 Task: Change the effects list of the visualizer filter to spectrum.
Action: Mouse moved to (110, 14)
Screenshot: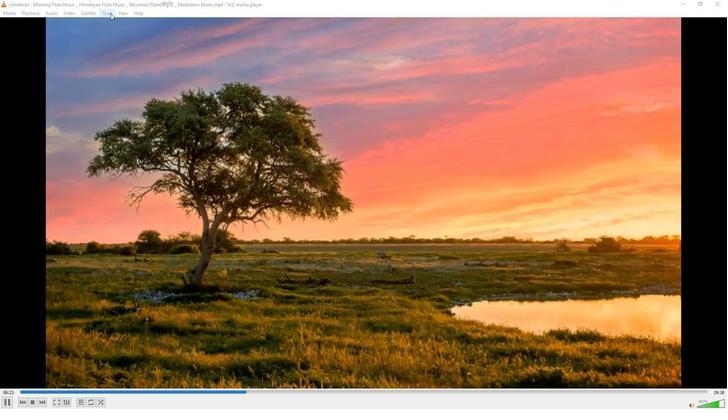 
Action: Mouse pressed left at (110, 14)
Screenshot: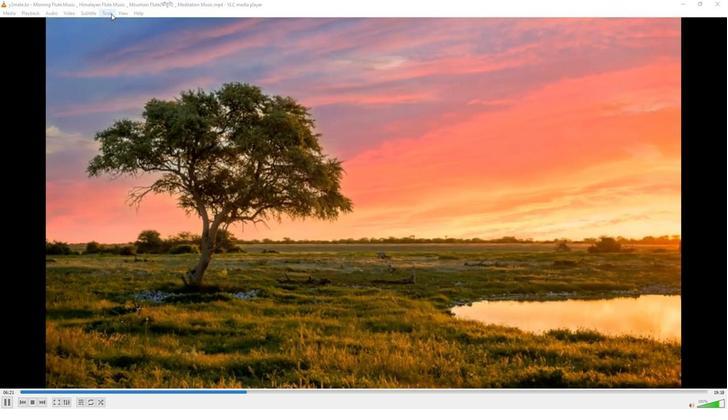 
Action: Mouse moved to (121, 104)
Screenshot: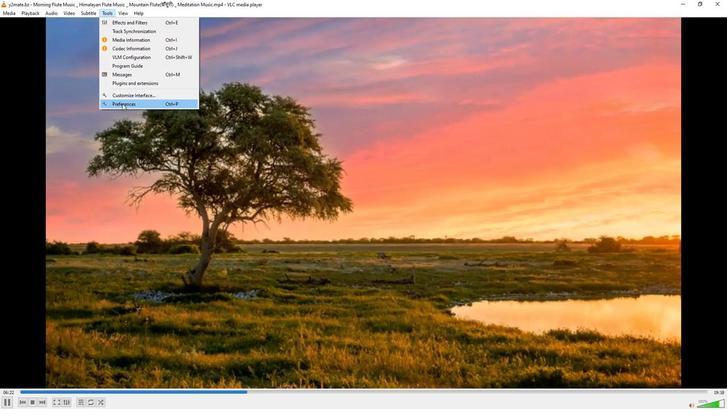 
Action: Mouse pressed left at (121, 104)
Screenshot: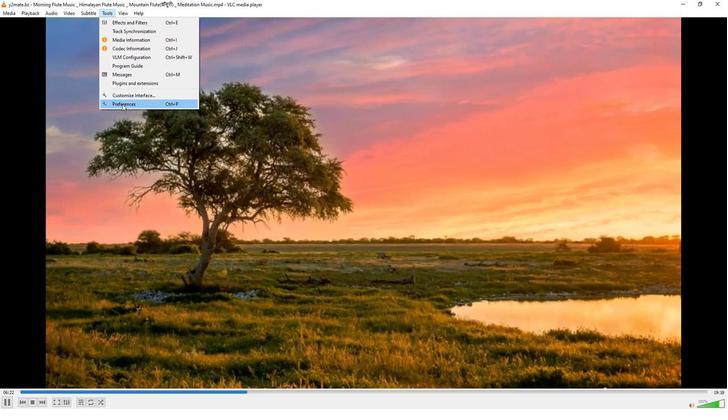 
Action: Mouse moved to (241, 332)
Screenshot: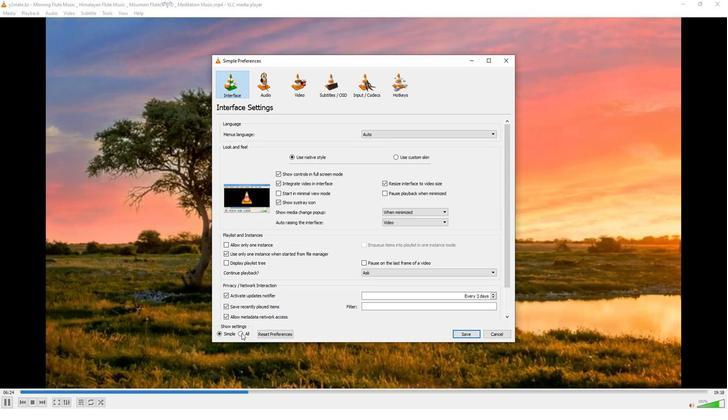 
Action: Mouse pressed left at (241, 332)
Screenshot: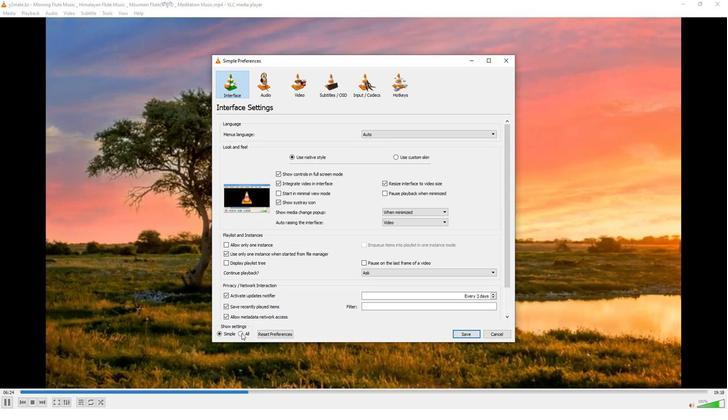 
Action: Mouse moved to (230, 184)
Screenshot: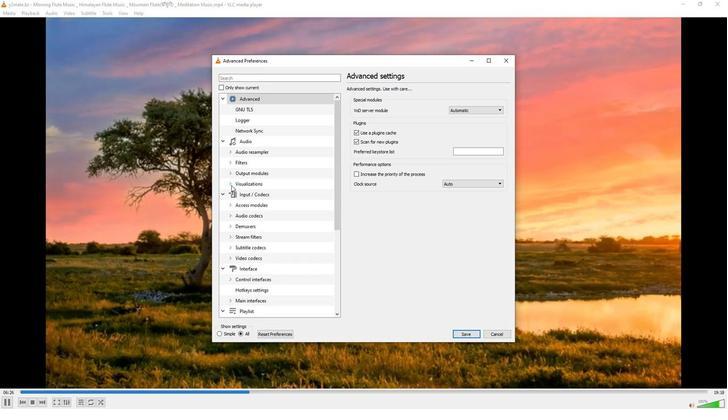 
Action: Mouse pressed left at (230, 184)
Screenshot: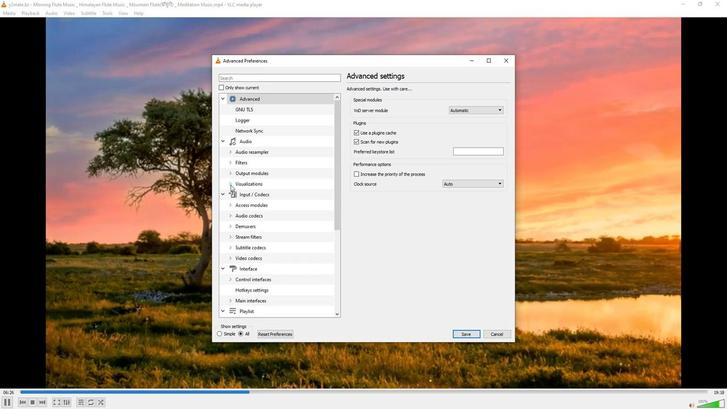 
Action: Mouse moved to (247, 228)
Screenshot: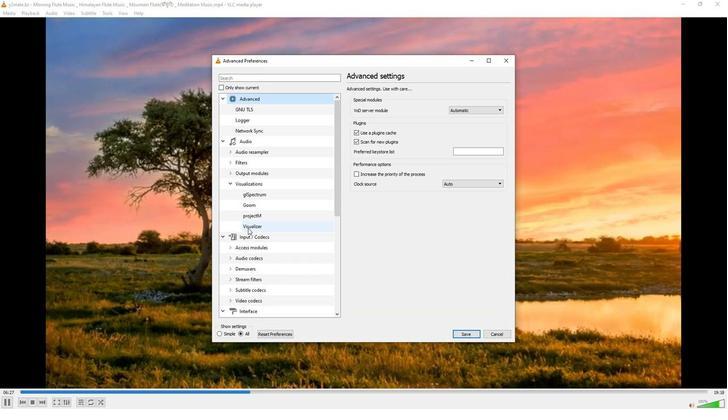 
Action: Mouse pressed left at (247, 228)
Screenshot: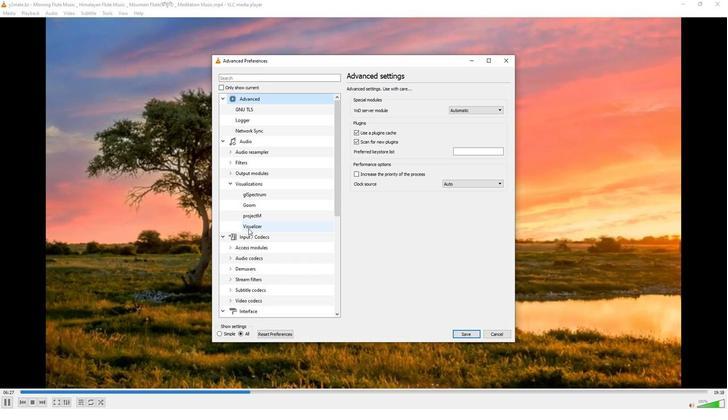 
Action: Mouse moved to (472, 111)
Screenshot: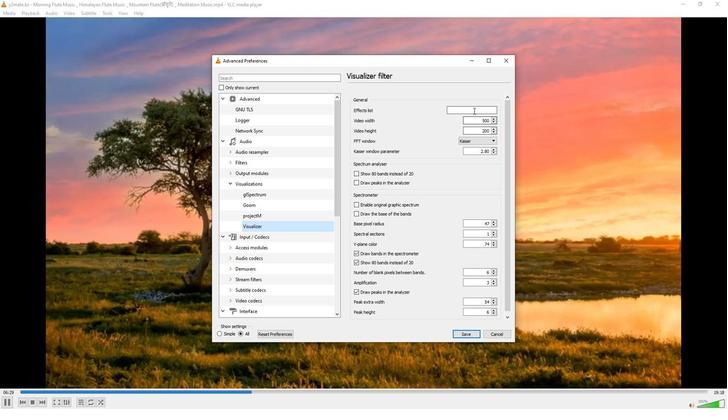 
Action: Mouse pressed left at (472, 111)
Screenshot: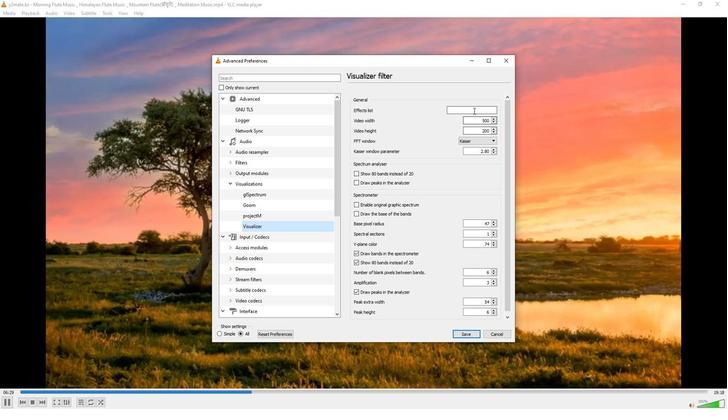 
Action: Mouse moved to (471, 112)
Screenshot: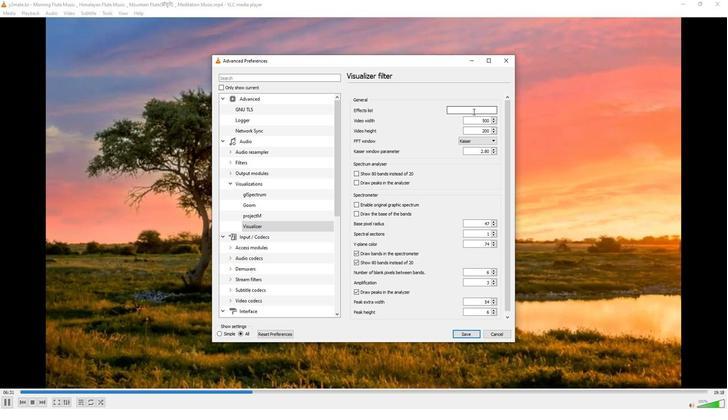 
Action: Key pressed spectrum
Screenshot: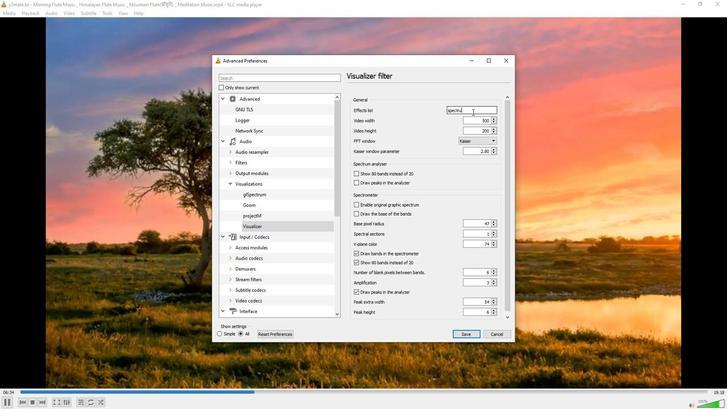 
